 Task: Schedule a Microsoft Teams meeting titled 'My Meeting' with attendees, starting on October 2, 2023, at 10:30 AM and ending on October 3, 2023, at 11:30 AM.
Action: Mouse moved to (9, 58)
Screenshot: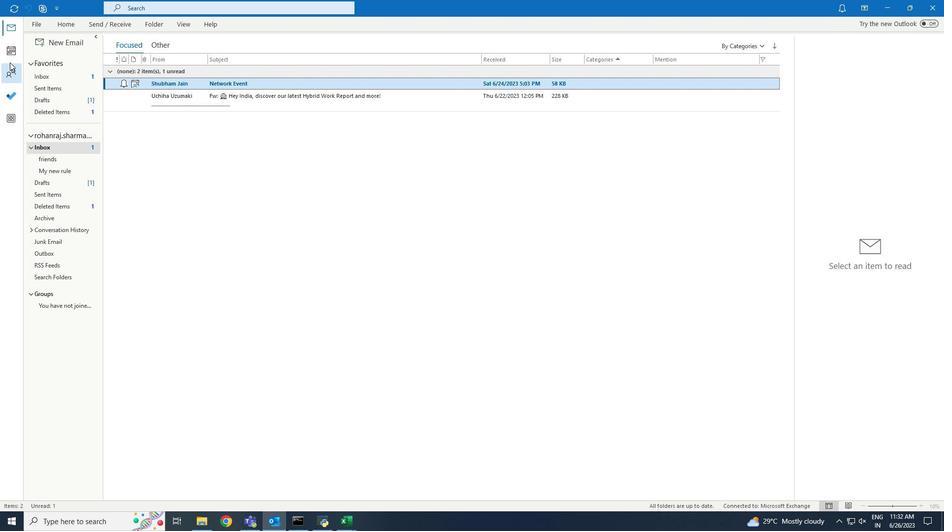 
Action: Mouse pressed left at (9, 58)
Screenshot: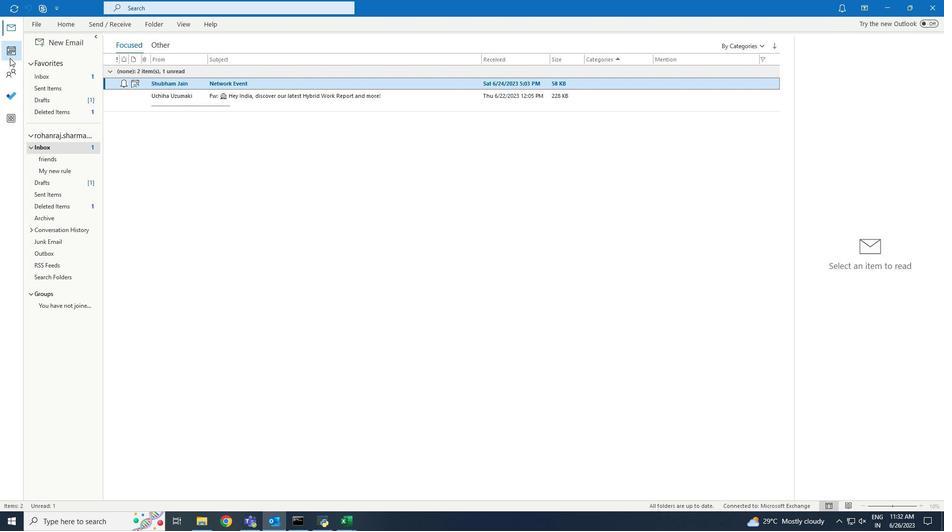 
Action: Mouse moved to (73, 24)
Screenshot: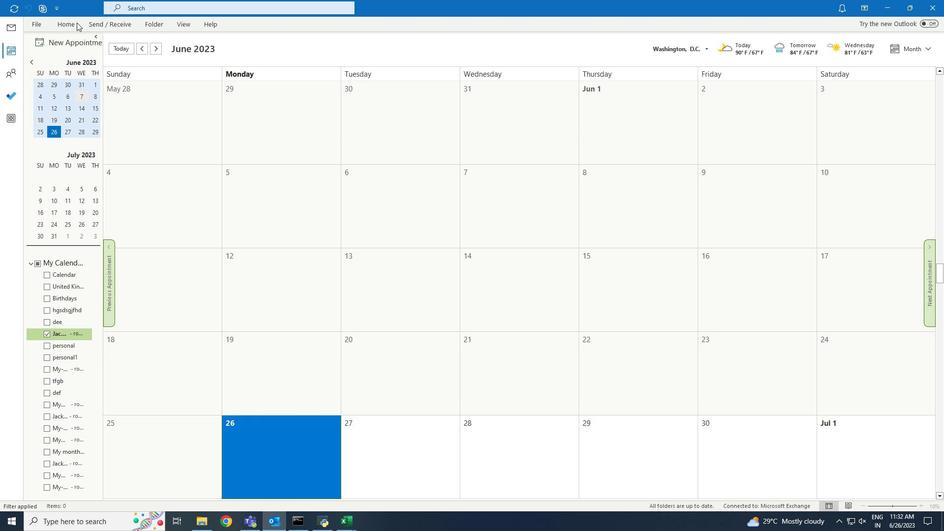 
Action: Mouse pressed left at (73, 24)
Screenshot: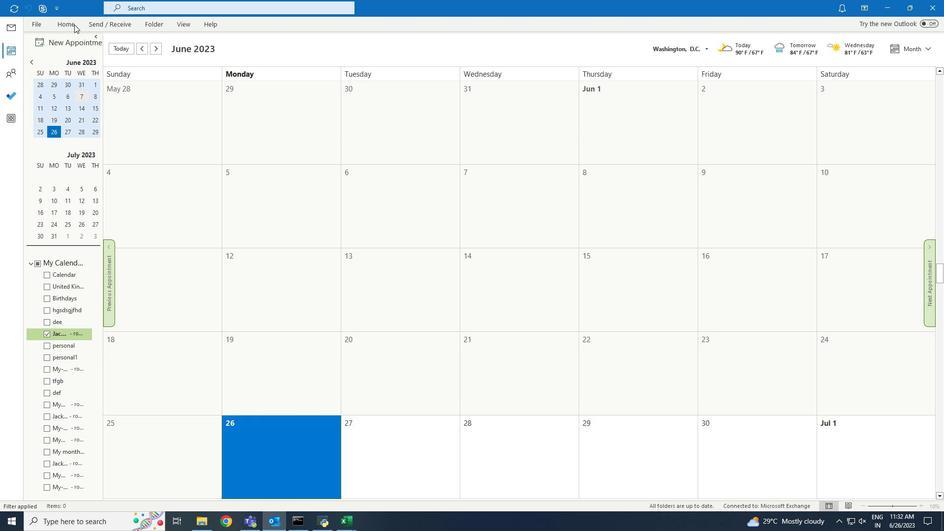 
Action: Mouse moved to (124, 49)
Screenshot: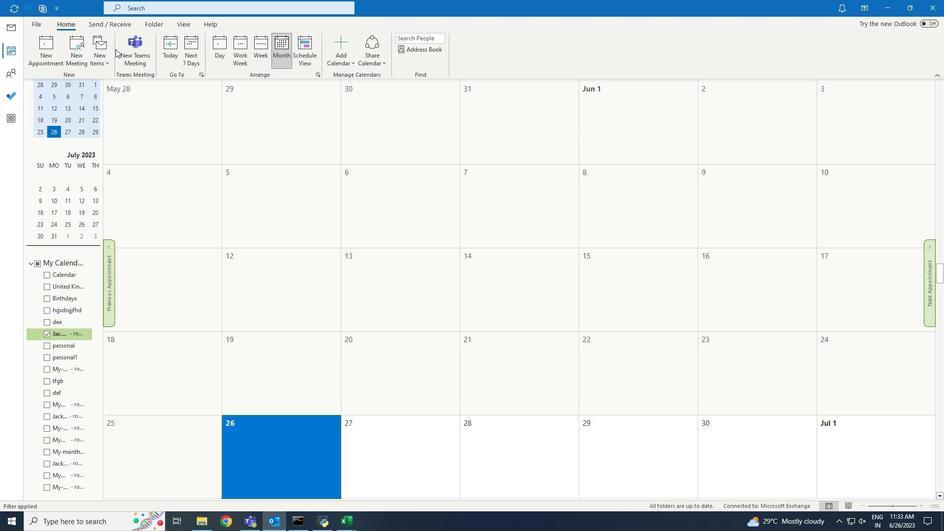 
Action: Mouse pressed left at (124, 49)
Screenshot: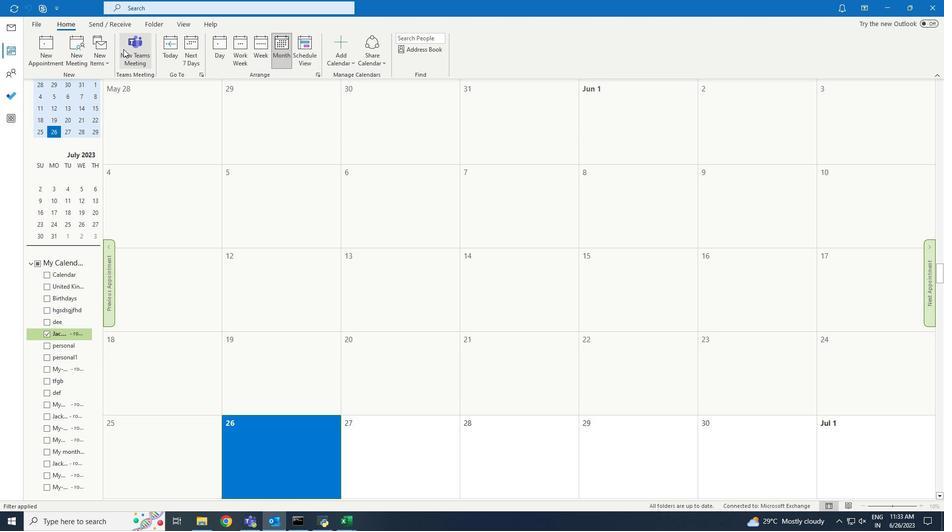 
Action: Mouse moved to (277, 285)
Screenshot: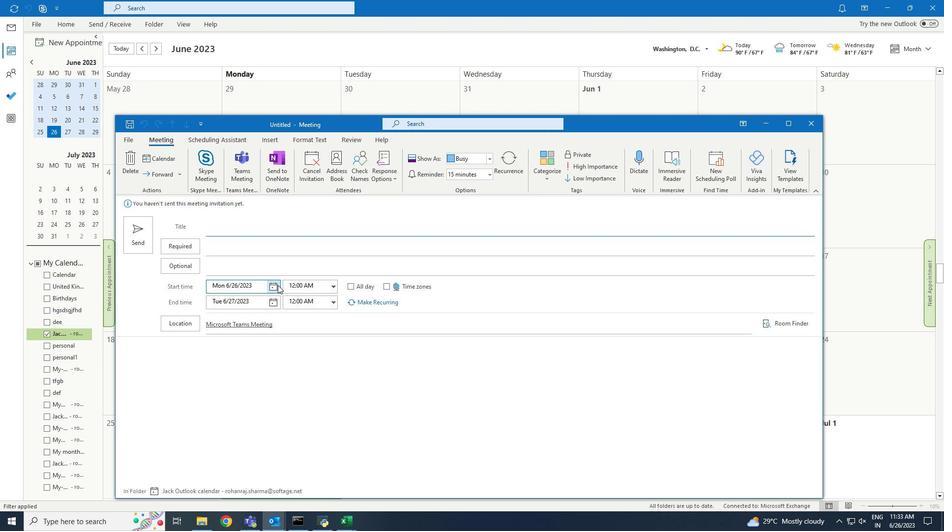 
Action: Mouse pressed left at (277, 285)
Screenshot: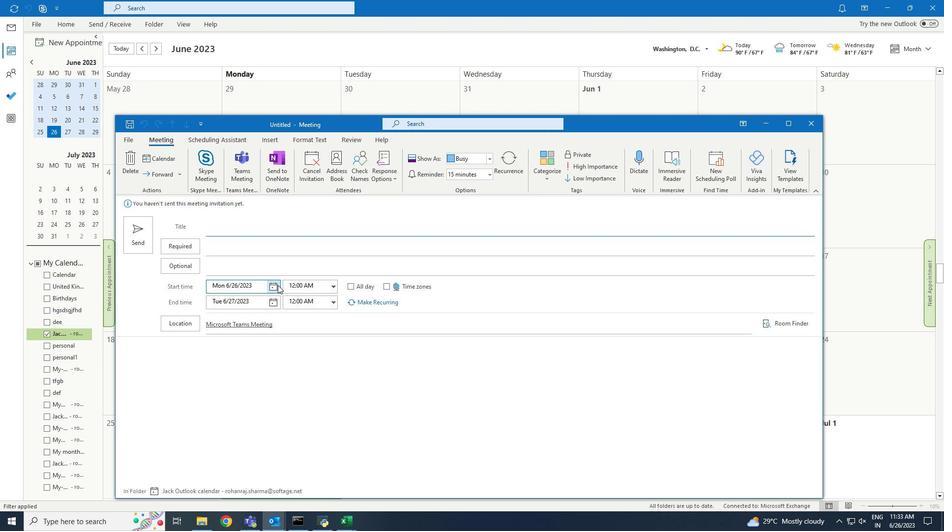 
Action: Mouse moved to (272, 297)
Screenshot: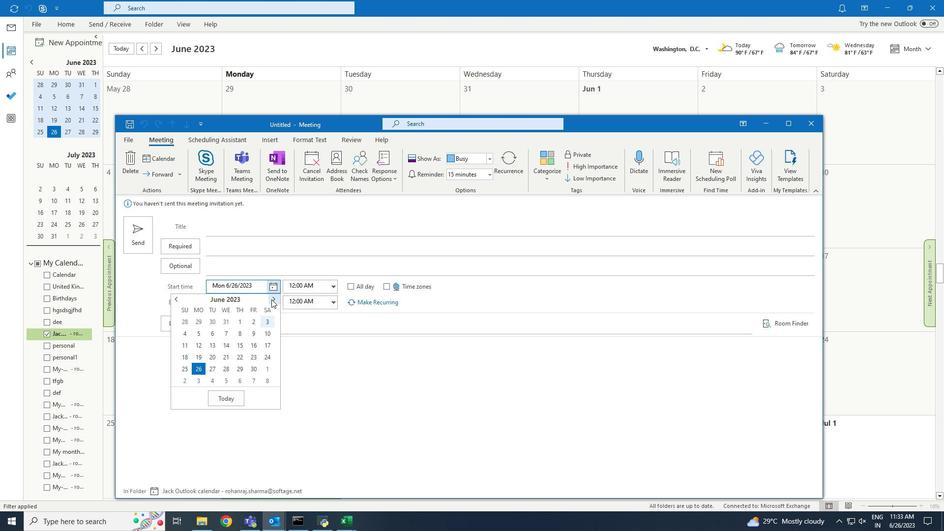 
Action: Mouse pressed left at (272, 297)
Screenshot: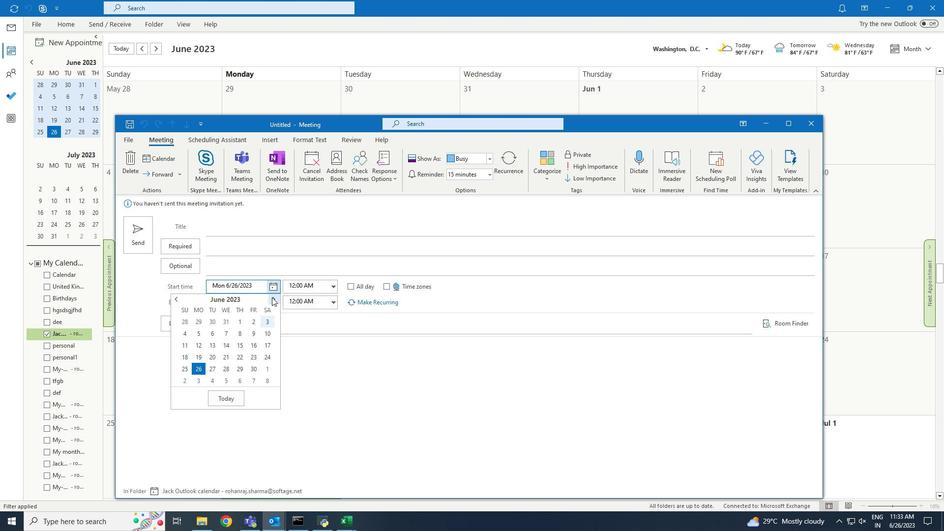 
Action: Mouse pressed left at (272, 297)
Screenshot: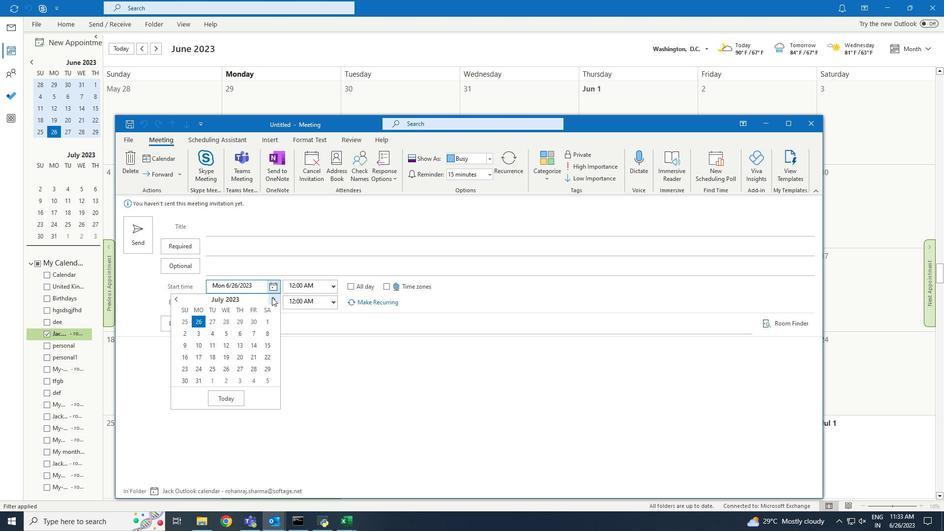 
Action: Mouse pressed left at (272, 297)
Screenshot: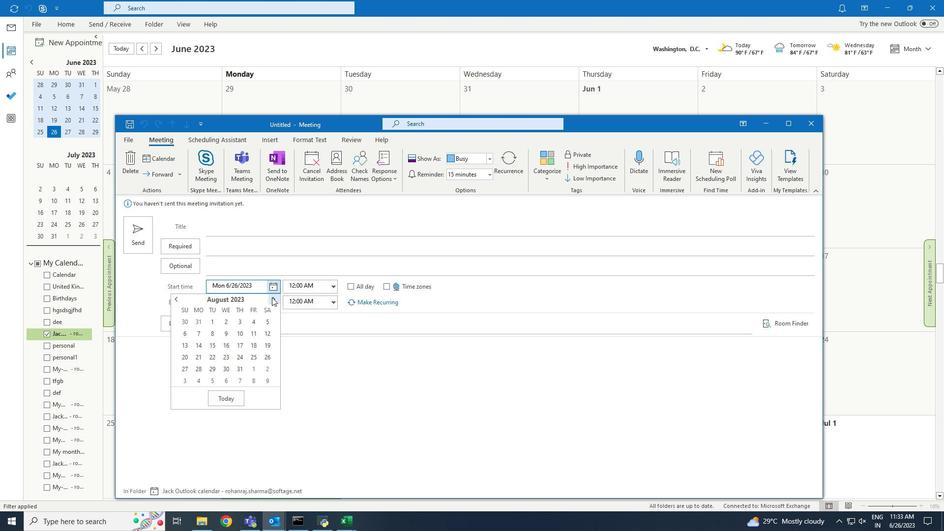 
Action: Mouse pressed left at (272, 297)
Screenshot: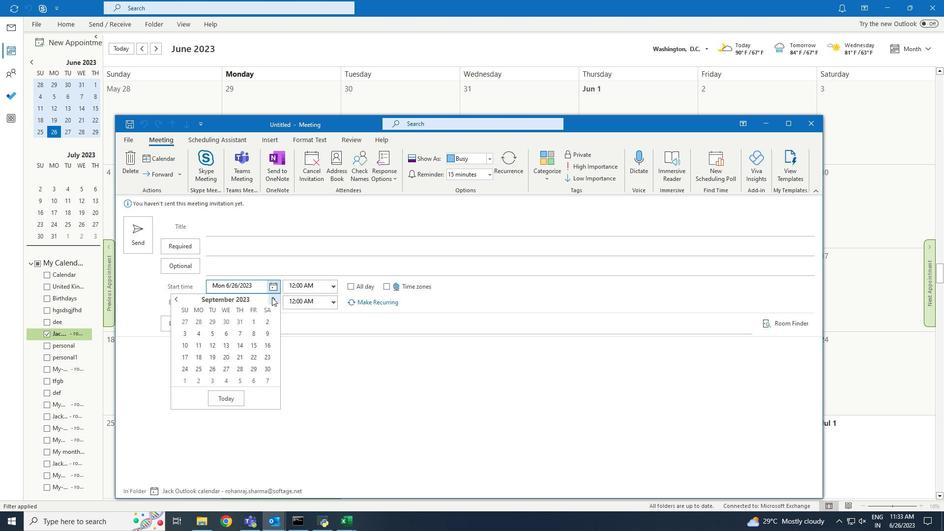 
Action: Mouse moved to (202, 332)
Screenshot: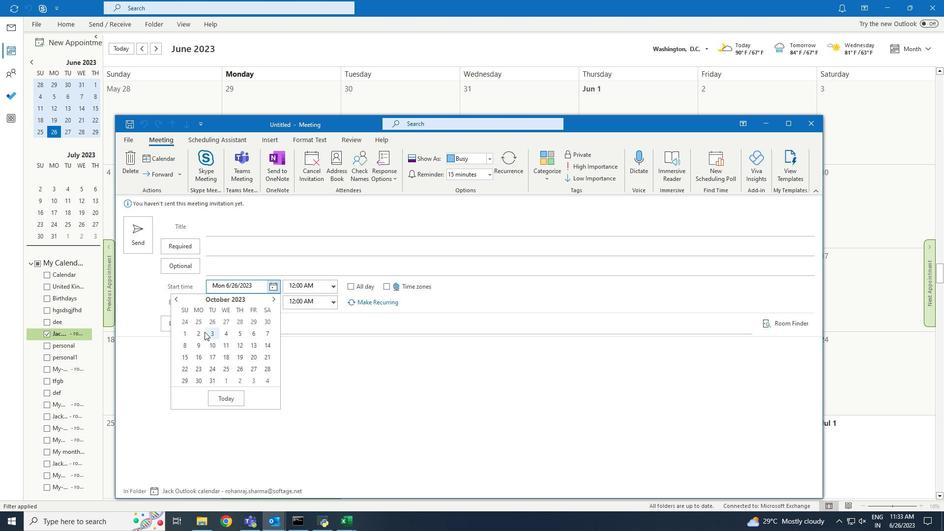 
Action: Mouse pressed left at (202, 332)
Screenshot: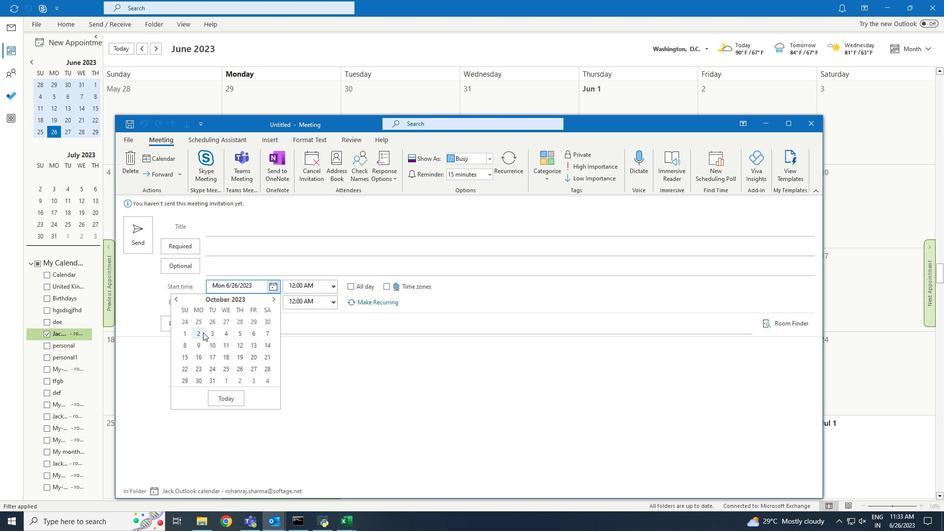 
Action: Mouse moved to (217, 227)
Screenshot: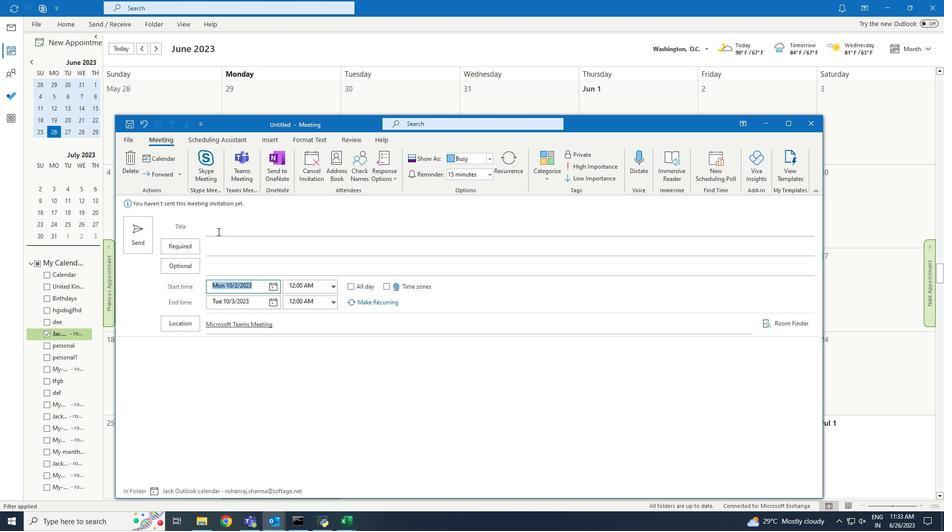 
Action: Mouse pressed left at (217, 227)
Screenshot: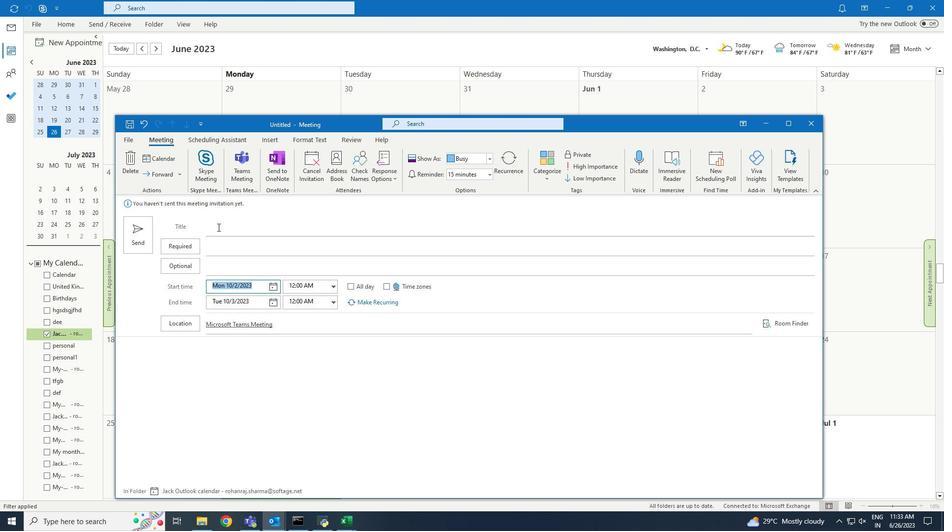 
Action: Mouse moved to (217, 225)
Screenshot: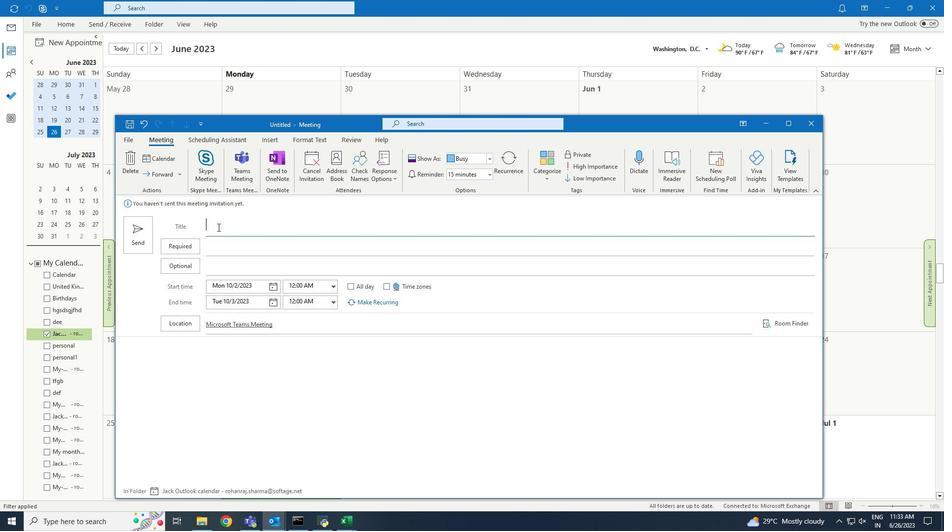 
Action: Key pressed <Key.shift>My<Key.space><Key.shift>Meeting
Screenshot: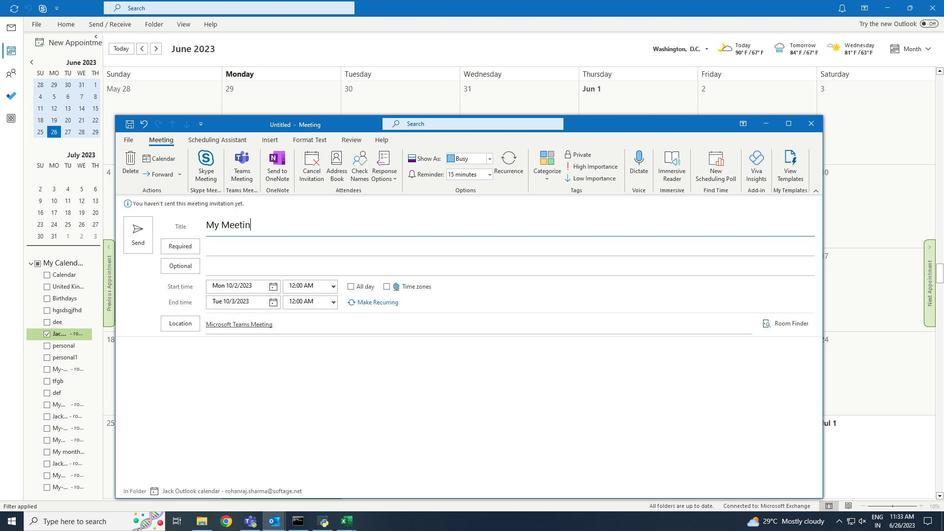 
Action: Mouse moved to (226, 250)
Screenshot: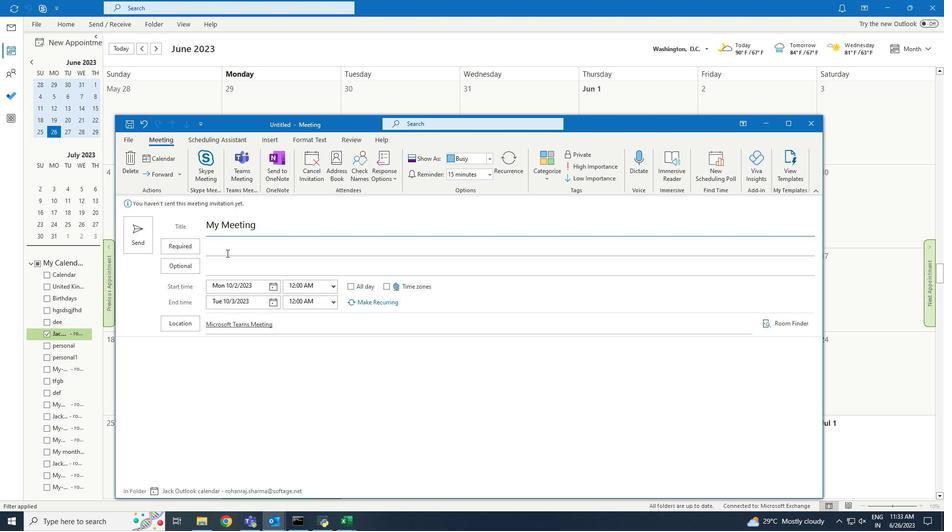 
Action: Mouse pressed left at (226, 250)
Screenshot: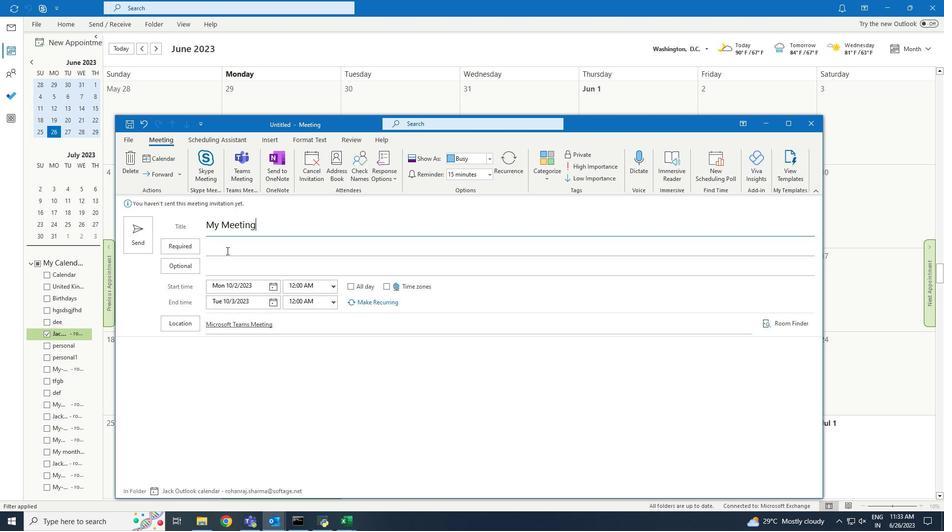 
Action: Key pressed rohanraj.sharma<Key.shift>@softage.net
Screenshot: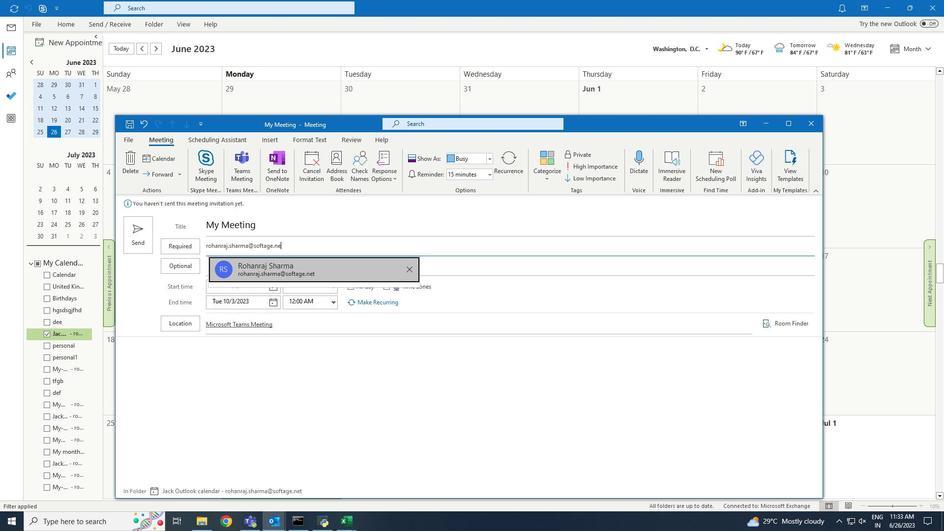 
Action: Mouse moved to (258, 271)
Screenshot: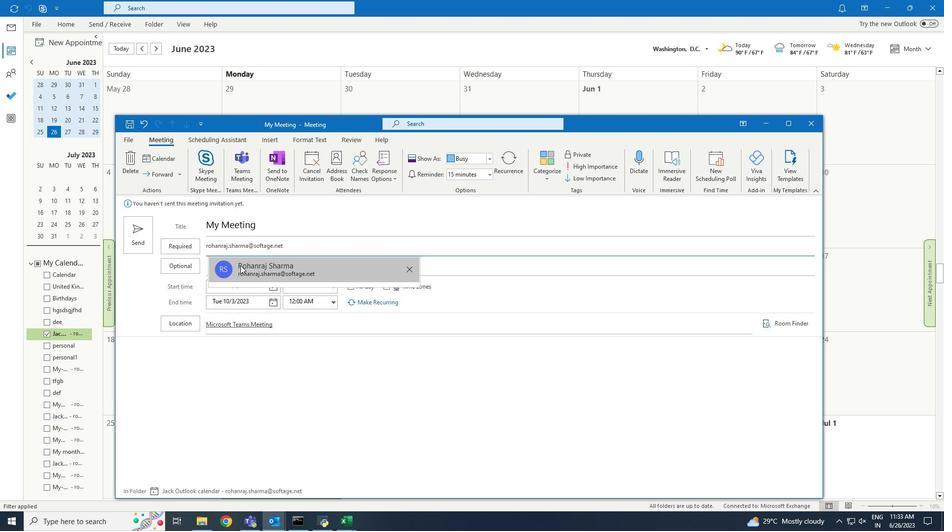 
Action: Mouse pressed left at (258, 271)
Screenshot: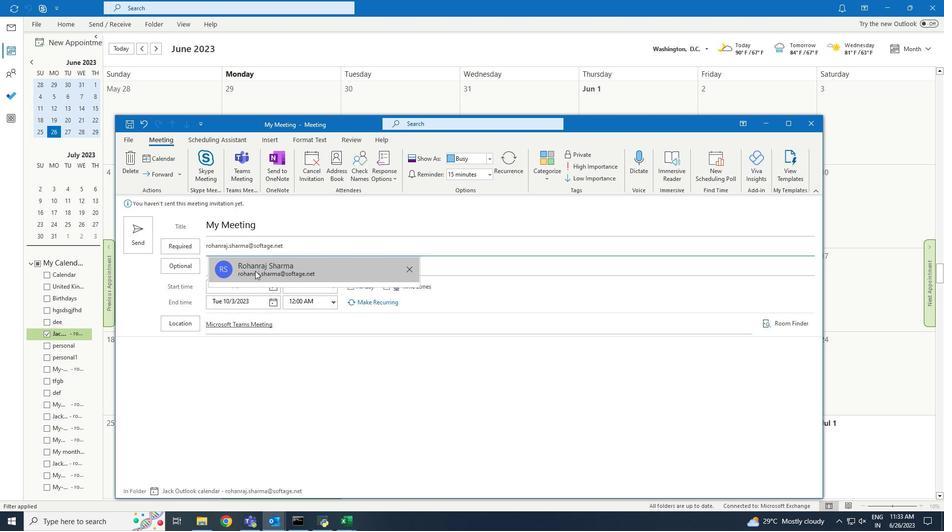 
Action: Mouse moved to (260, 270)
Screenshot: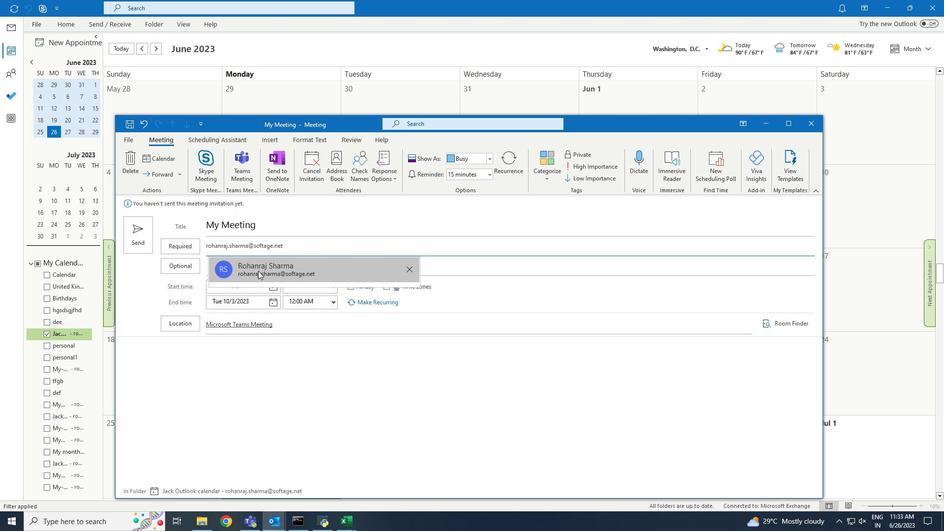 
Action: Key pressed uchiha.uzumaki<Key.shift>@softage.net
Screenshot: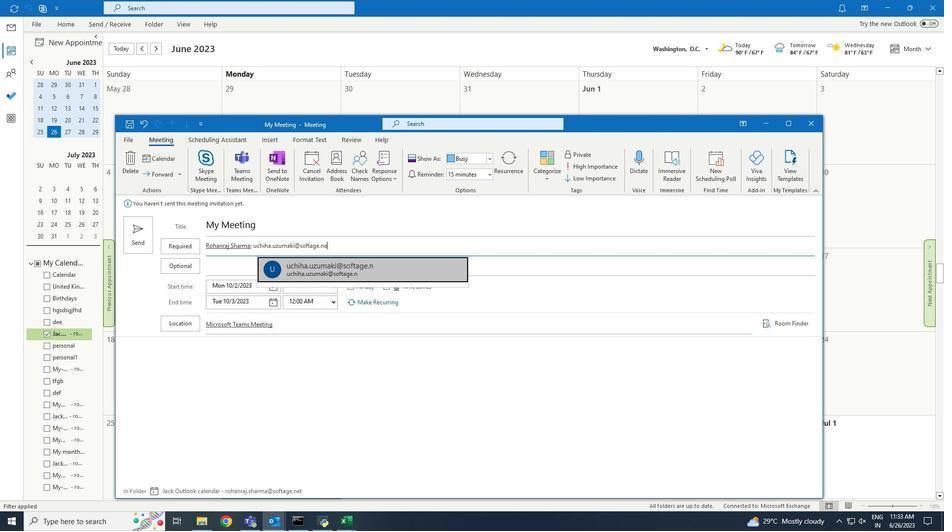 
Action: Mouse moved to (314, 271)
Screenshot: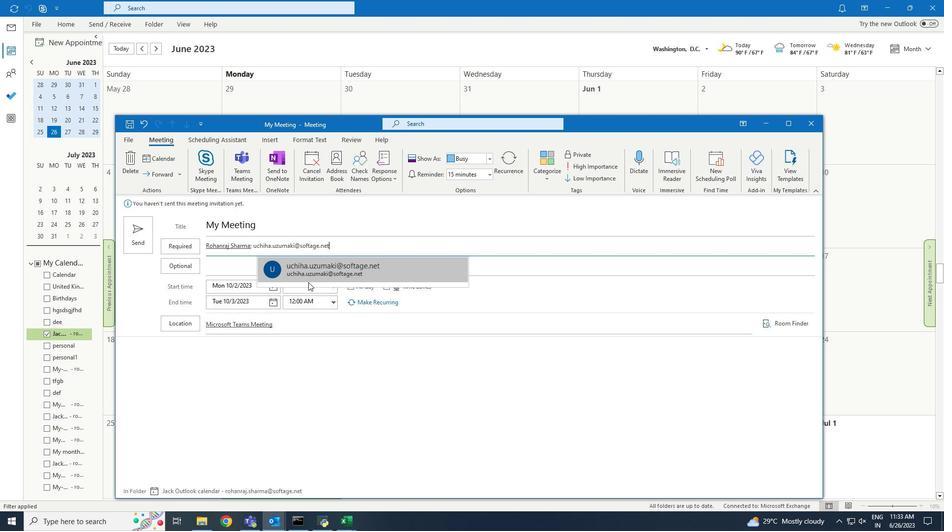 
Action: Mouse pressed left at (314, 271)
Screenshot: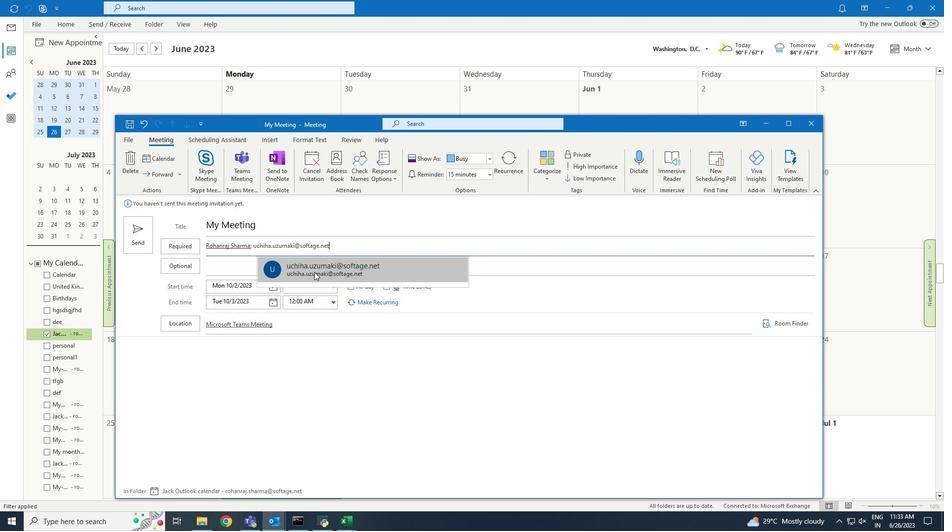 
Action: Key pressed neane.keane<Key.shift>@softage
Screenshot: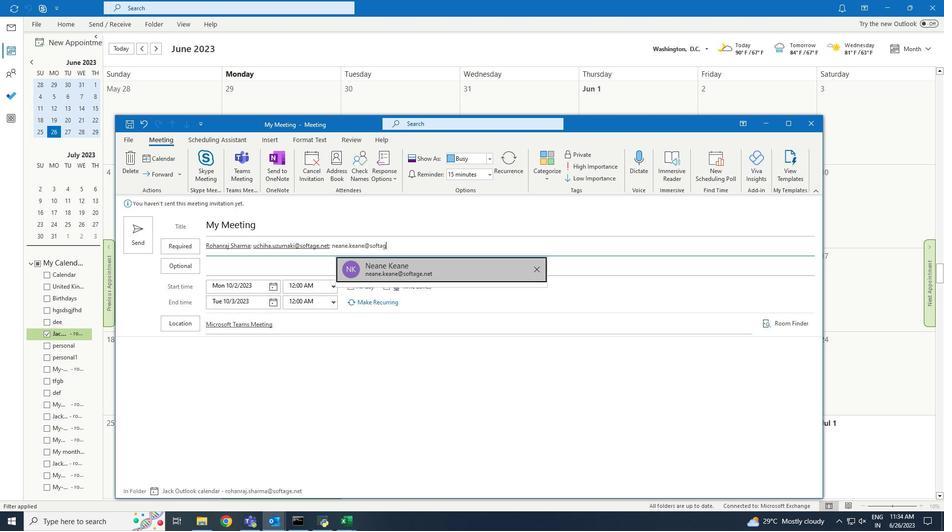 
Action: Mouse moved to (314, 271)
Screenshot: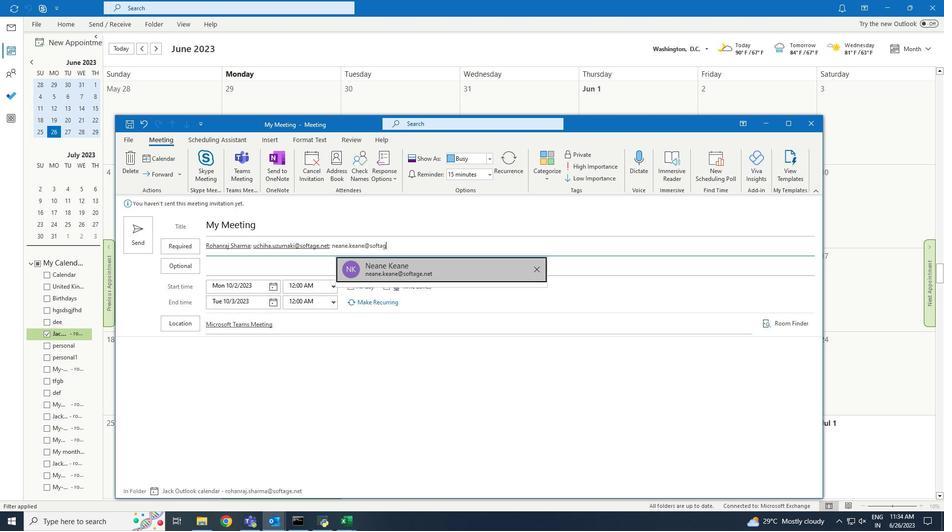 
Action: Key pressed .net
Screenshot: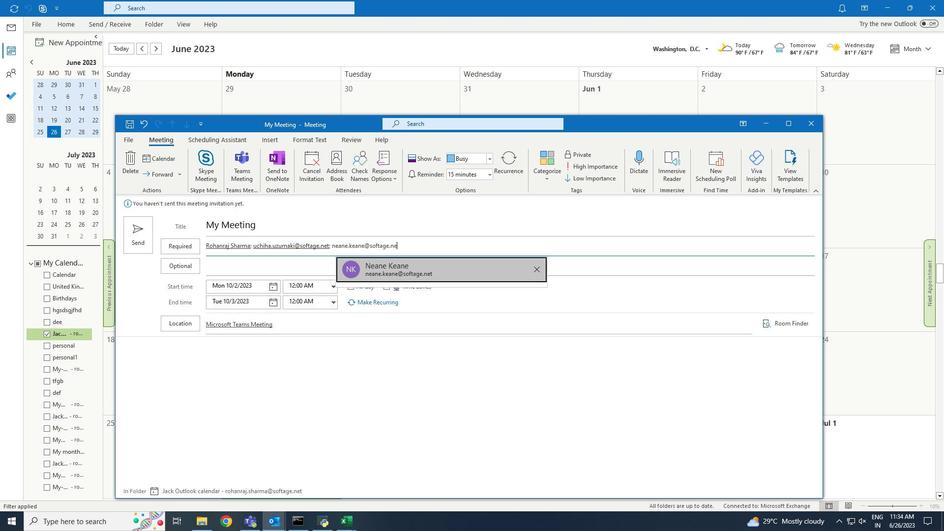 
Action: Mouse moved to (387, 272)
Screenshot: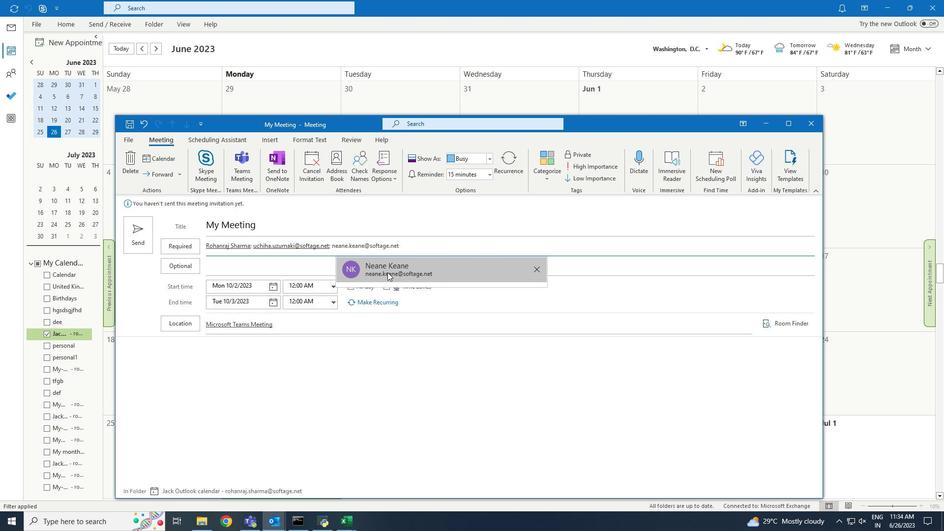 
Action: Mouse pressed left at (387, 272)
Screenshot: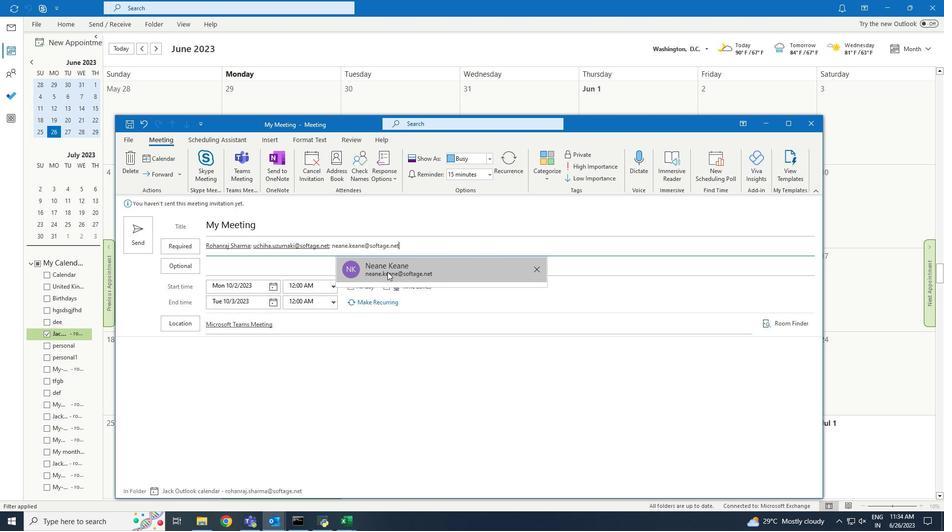 
Action: Mouse moved to (335, 283)
Screenshot: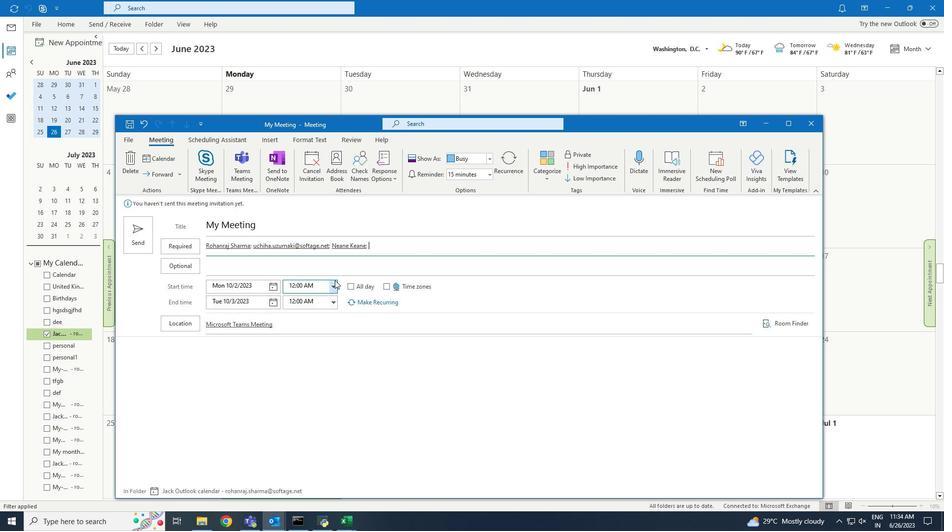 
Action: Mouse pressed left at (335, 283)
Screenshot: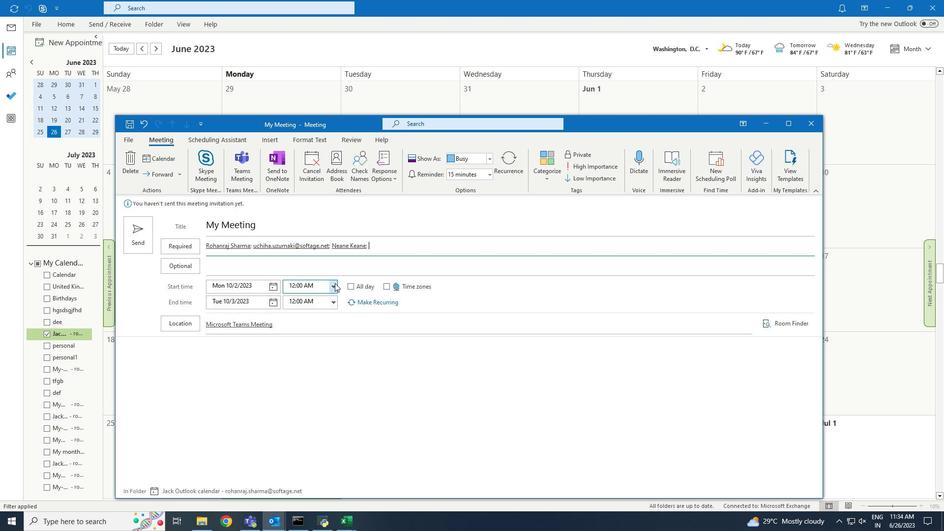 
Action: Mouse moved to (331, 307)
Screenshot: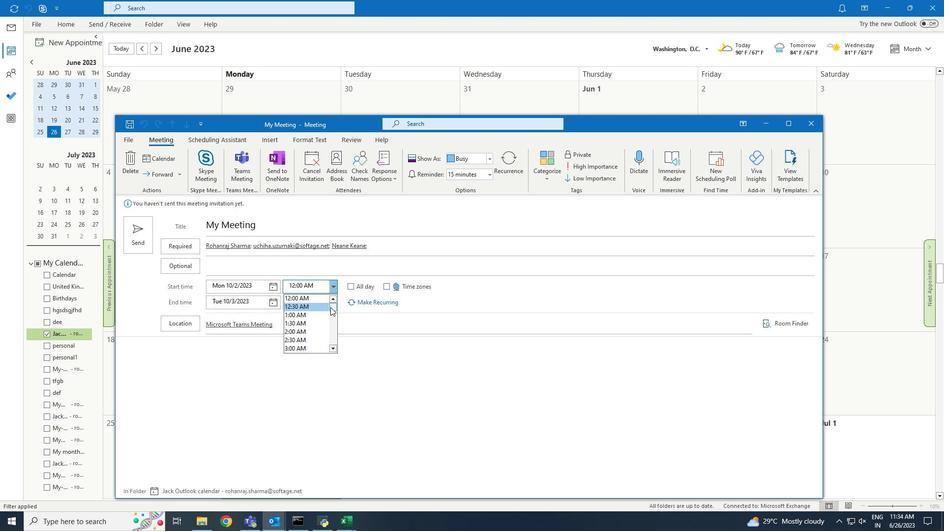 
Action: Mouse pressed left at (331, 307)
Screenshot: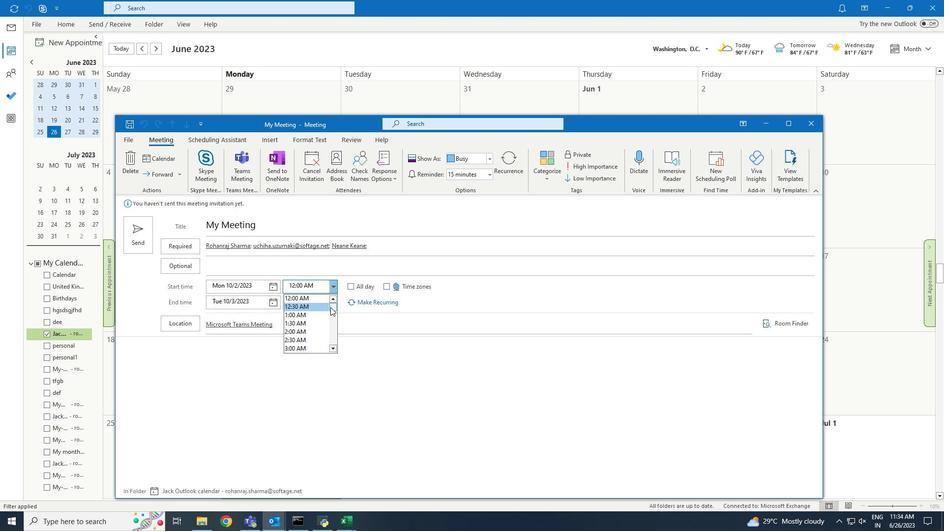 
Action: Mouse moved to (316, 337)
Screenshot: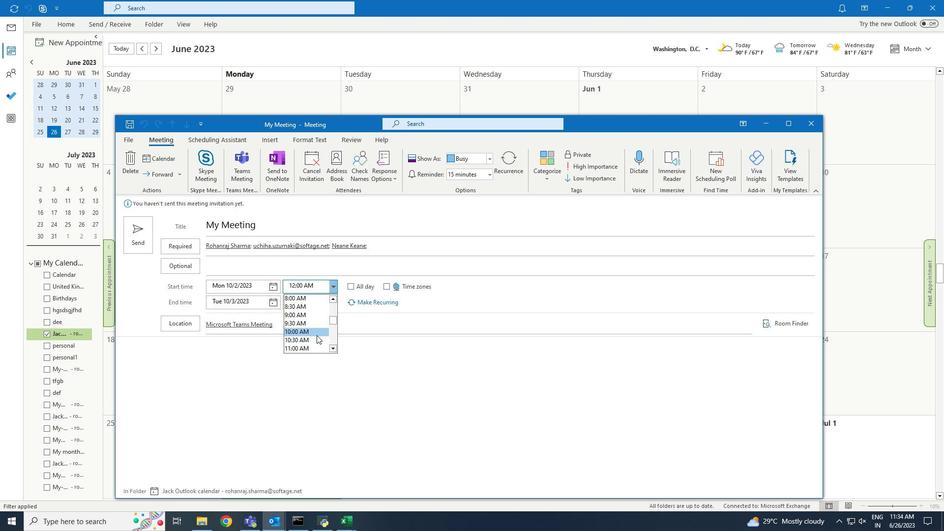 
Action: Mouse pressed left at (316, 337)
Screenshot: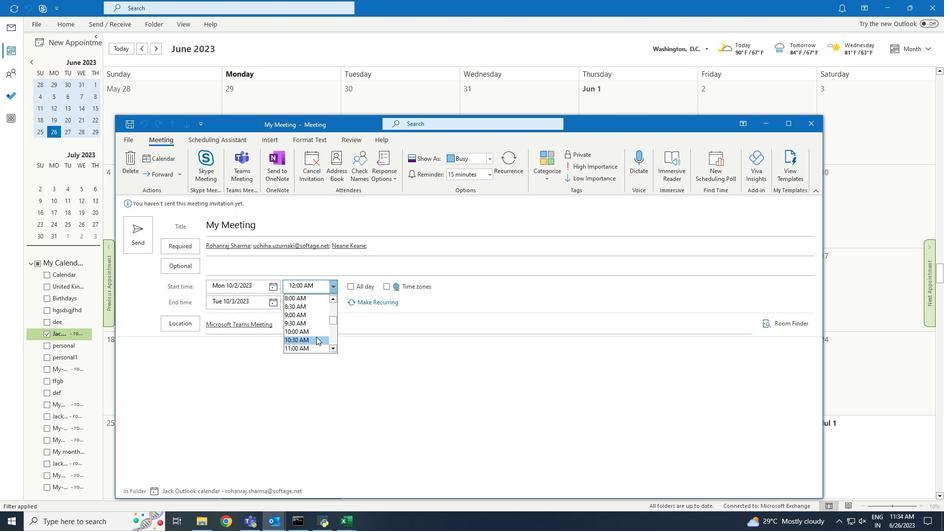 
Action: Mouse moved to (332, 306)
Screenshot: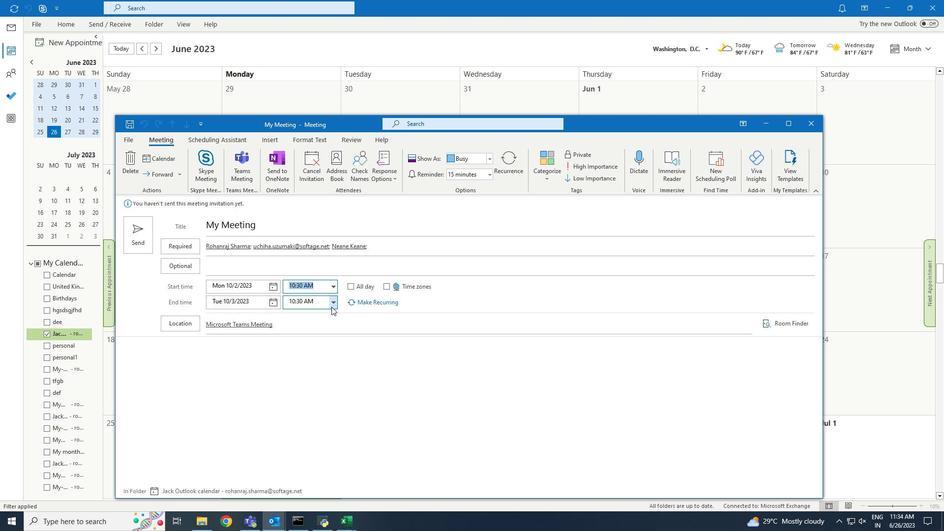 
Action: Mouse pressed left at (332, 306)
Screenshot: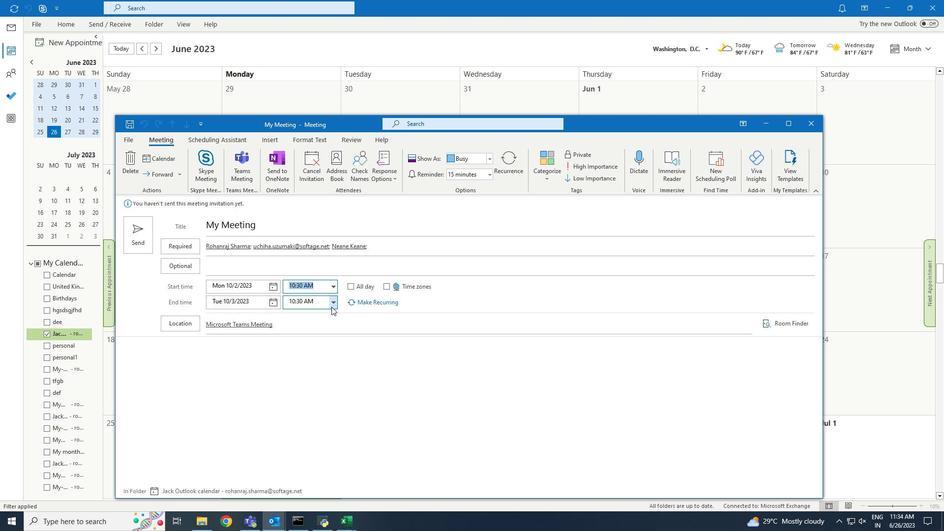 
Action: Mouse moved to (312, 328)
Screenshot: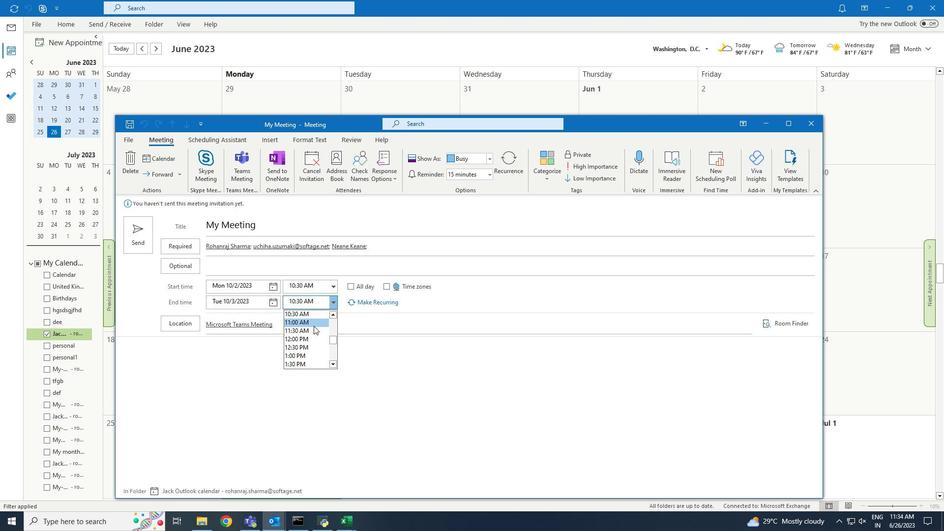
Action: Mouse pressed left at (312, 328)
Screenshot: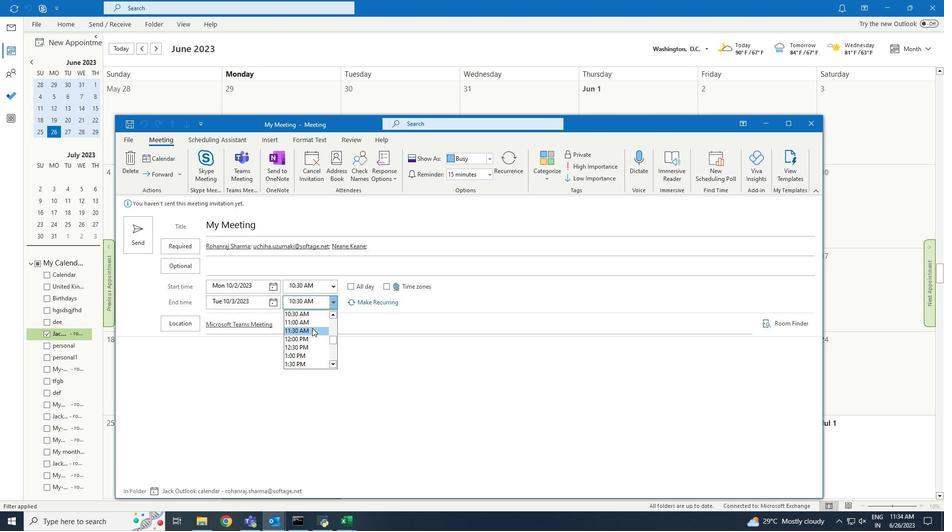 
Action: Mouse moved to (332, 304)
Screenshot: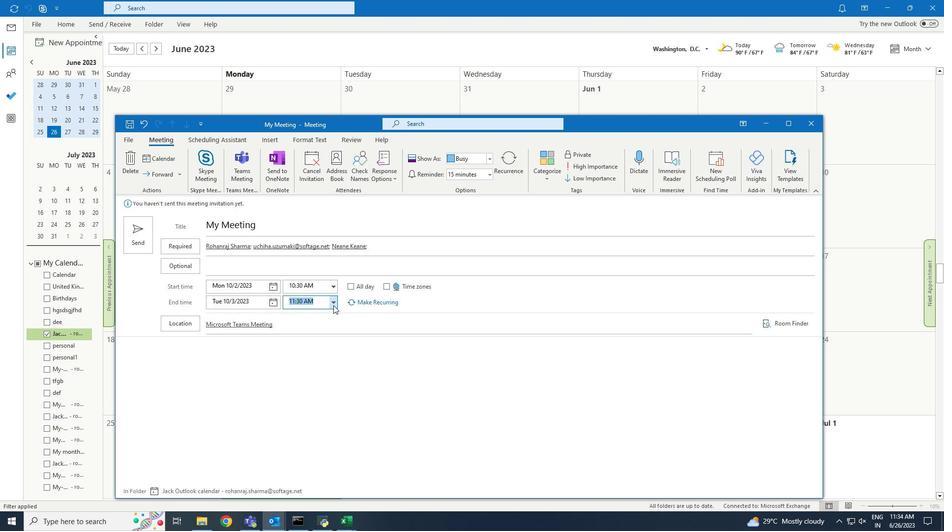 
Action: Mouse pressed left at (332, 304)
Screenshot: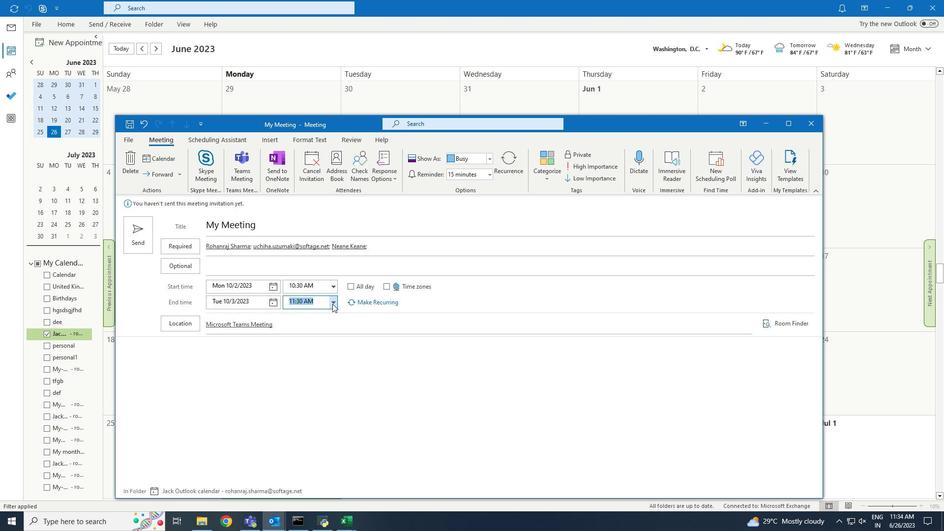 
Action: Mouse moved to (334, 313)
Screenshot: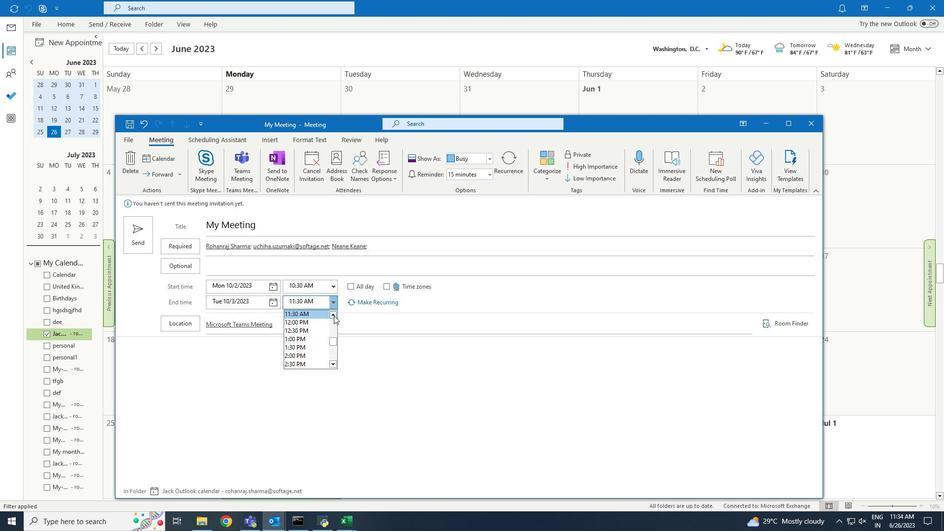 
Action: Mouse pressed left at (334, 313)
Screenshot: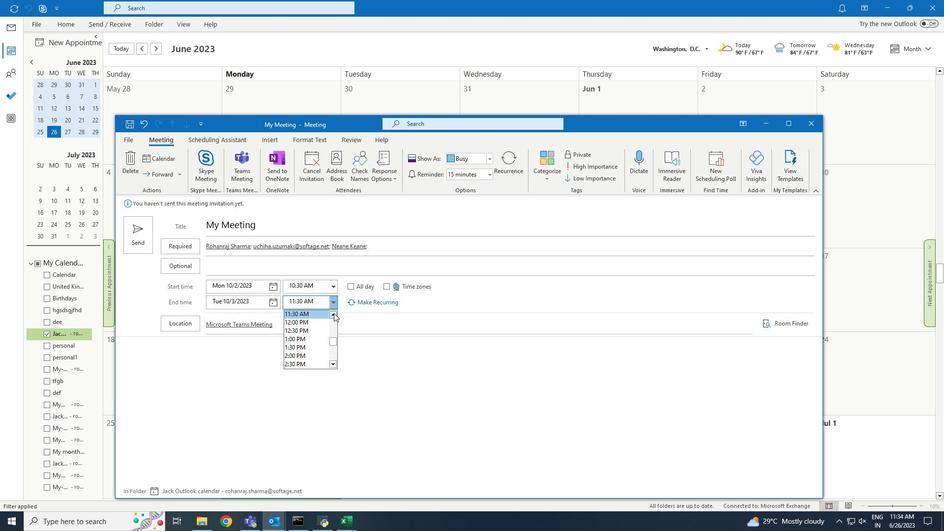 
Action: Mouse moved to (307, 315)
Screenshot: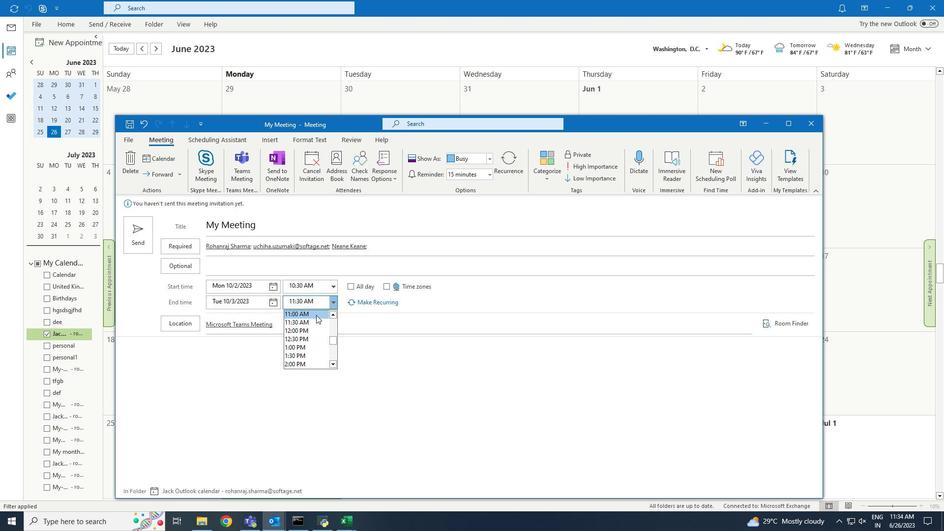 
Action: Mouse pressed left at (307, 315)
Screenshot: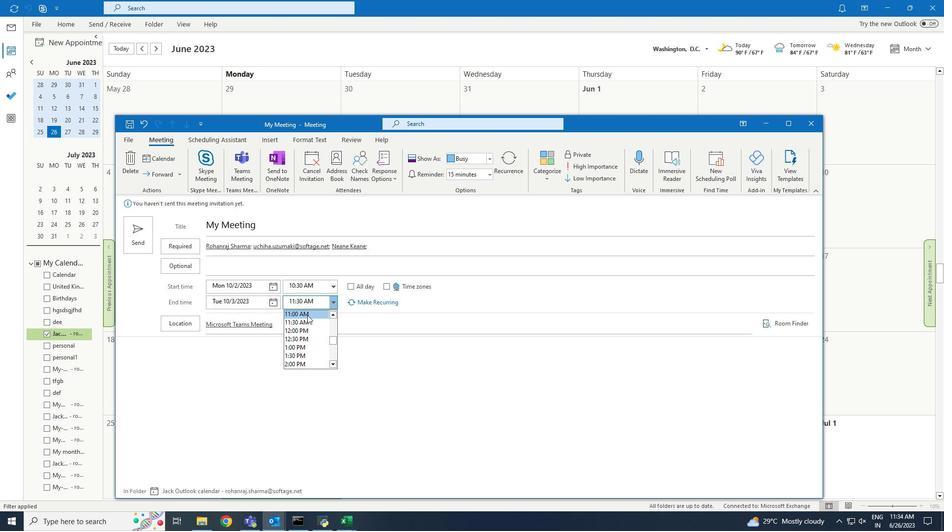 
Action: Mouse moved to (373, 332)
Screenshot: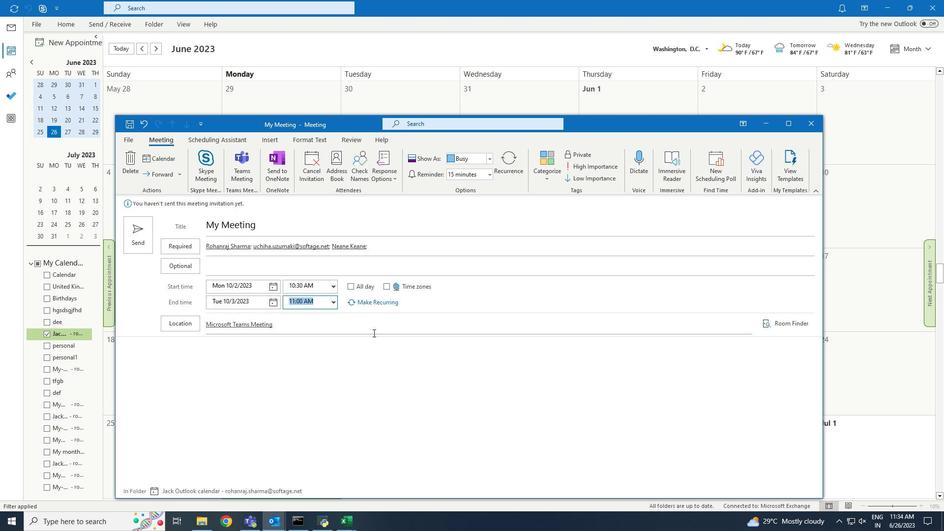 
